 Task: Add Member Abhisheka Kumar to Card Card0012 in Board Board0003 in Development in Trello
Action: Mouse moved to (486, 73)
Screenshot: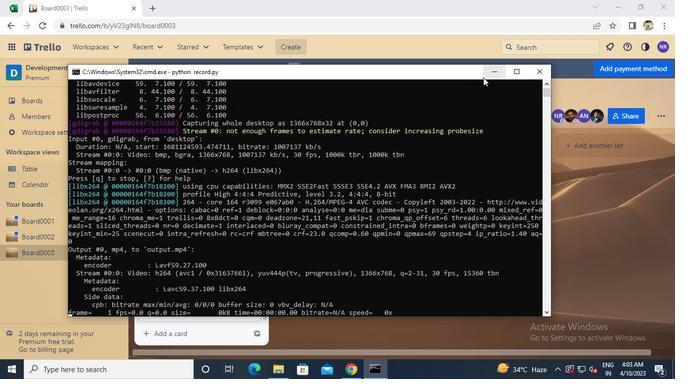 
Action: Mouse pressed left at (486, 73)
Screenshot: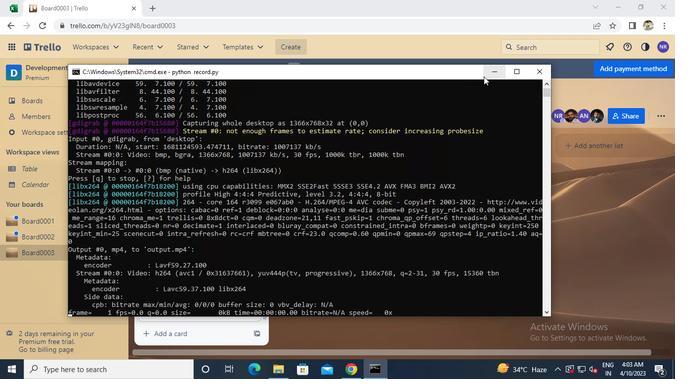 
Action: Mouse moved to (216, 310)
Screenshot: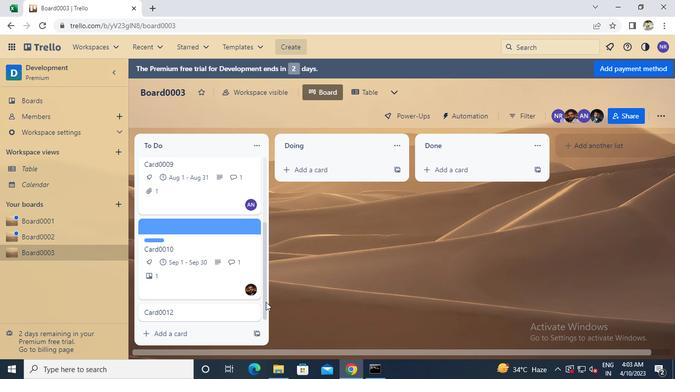 
Action: Mouse pressed left at (216, 310)
Screenshot: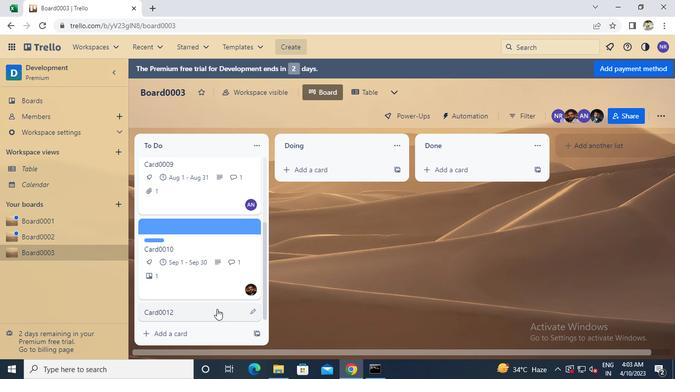 
Action: Mouse moved to (447, 151)
Screenshot: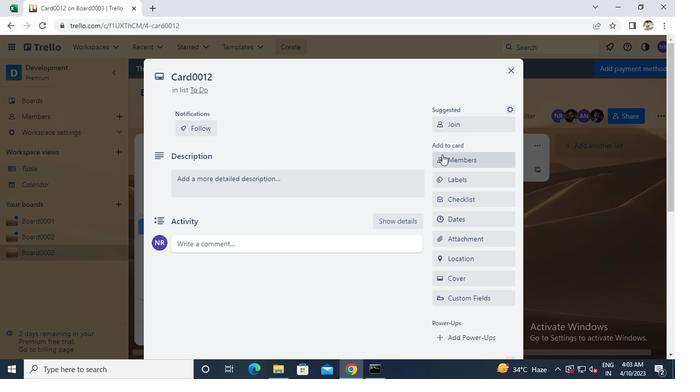 
Action: Mouse pressed left at (447, 151)
Screenshot: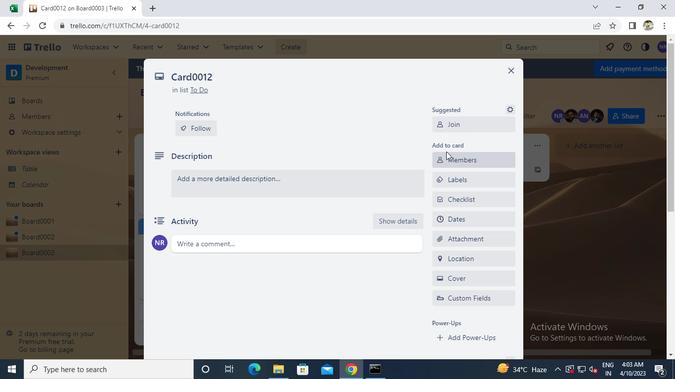 
Action: Mouse moved to (443, 153)
Screenshot: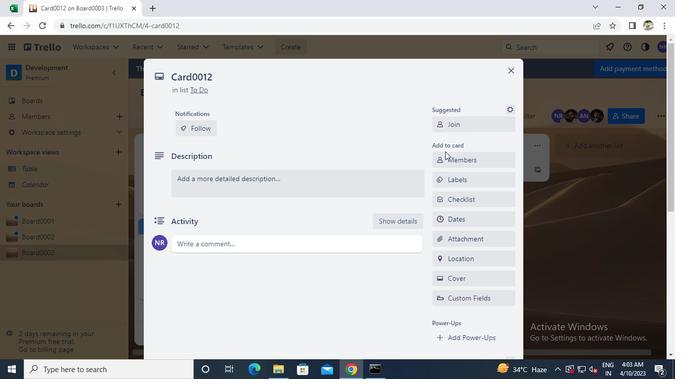 
Action: Mouse pressed left at (443, 153)
Screenshot: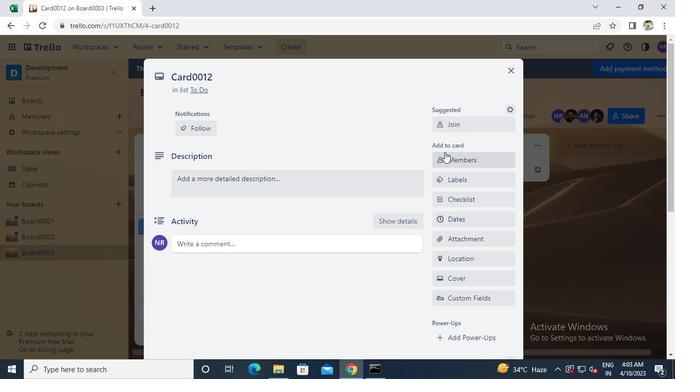 
Action: Keyboard a
Screenshot: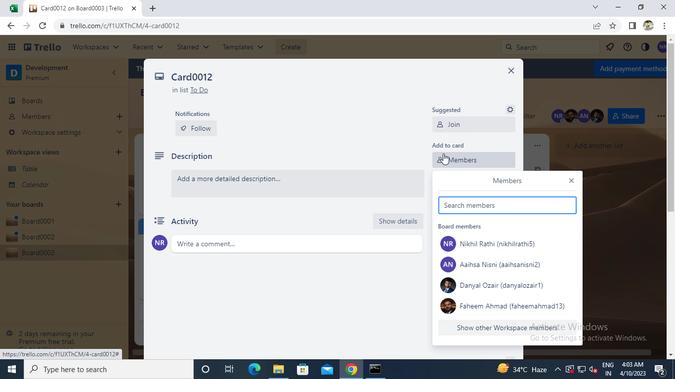 
Action: Keyboard b
Screenshot: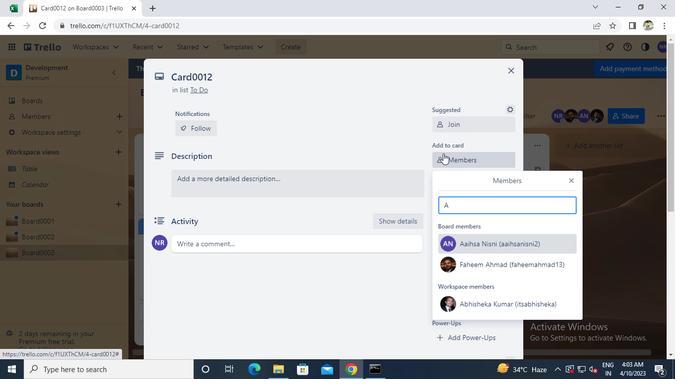 
Action: Mouse moved to (467, 293)
Screenshot: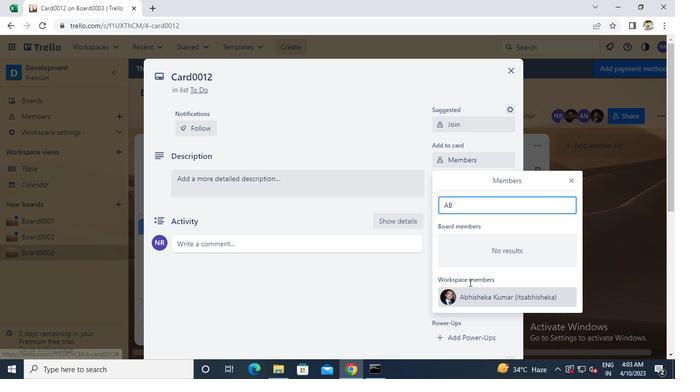 
Action: Mouse pressed left at (467, 293)
Screenshot: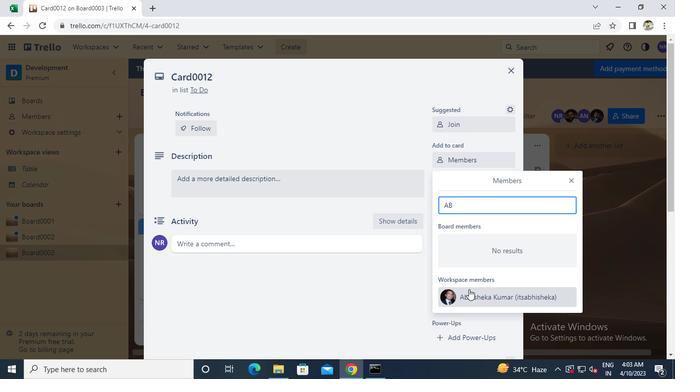 
Action: Mouse moved to (382, 364)
Screenshot: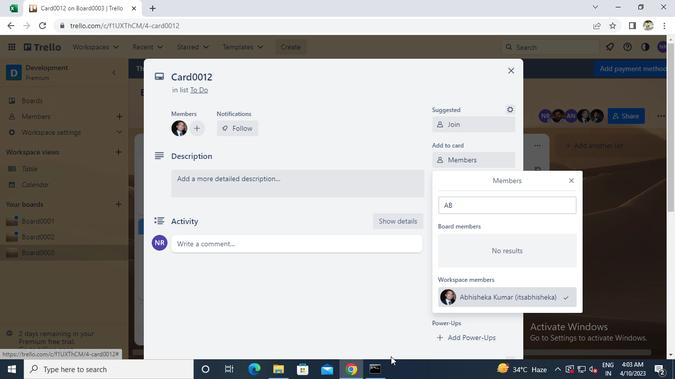 
Action: Mouse pressed left at (382, 364)
Screenshot: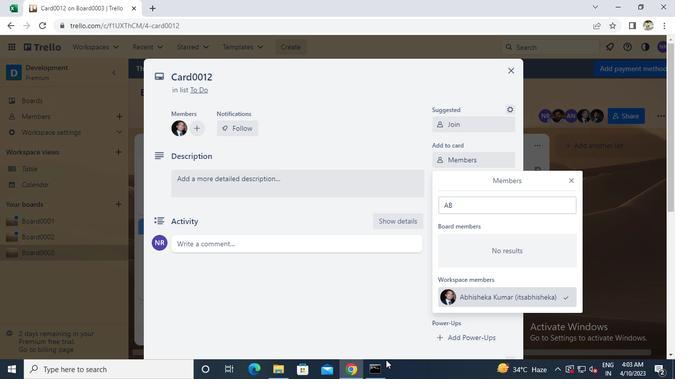 
Action: Mouse moved to (533, 67)
Screenshot: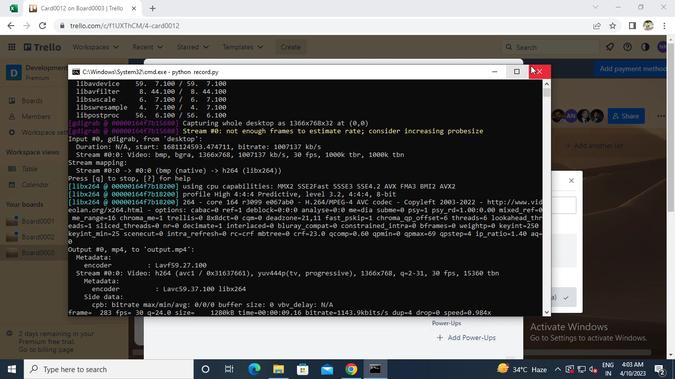 
Action: Mouse pressed left at (533, 67)
Screenshot: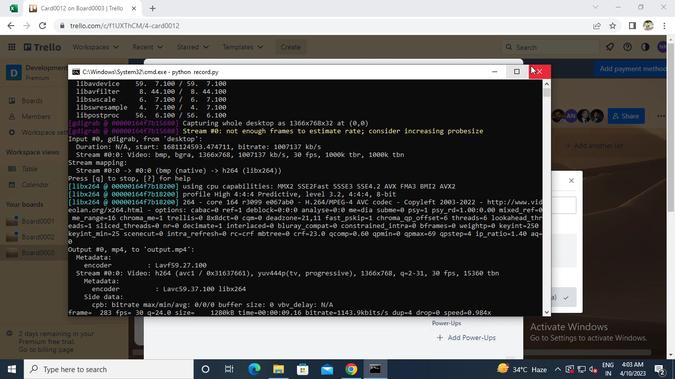 
